 Task: Add Endangered Species Dark Chocolate With Forest Mint to the cart.
Action: Mouse moved to (27, 70)
Screenshot: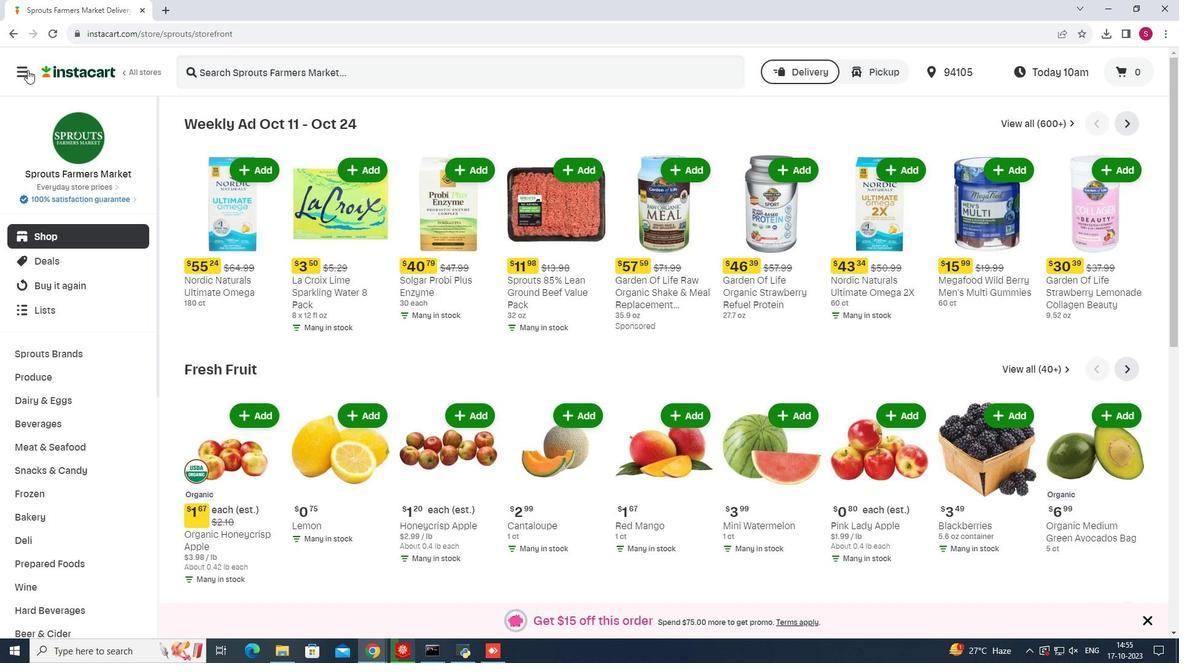 
Action: Mouse pressed left at (27, 70)
Screenshot: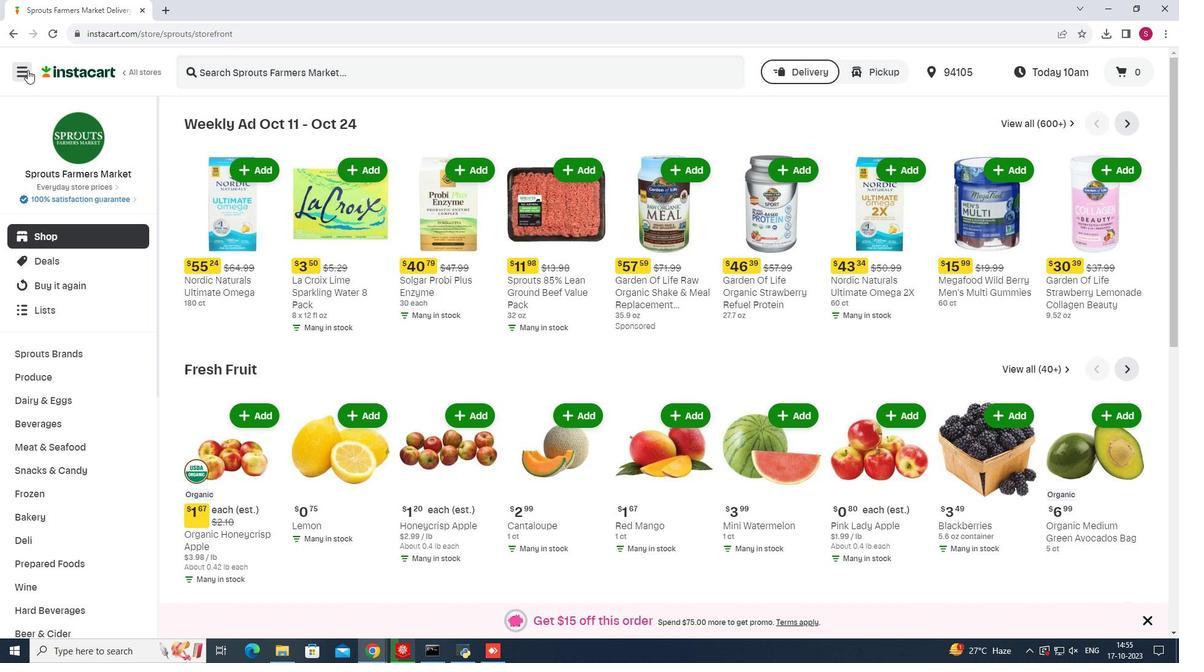 
Action: Mouse moved to (83, 321)
Screenshot: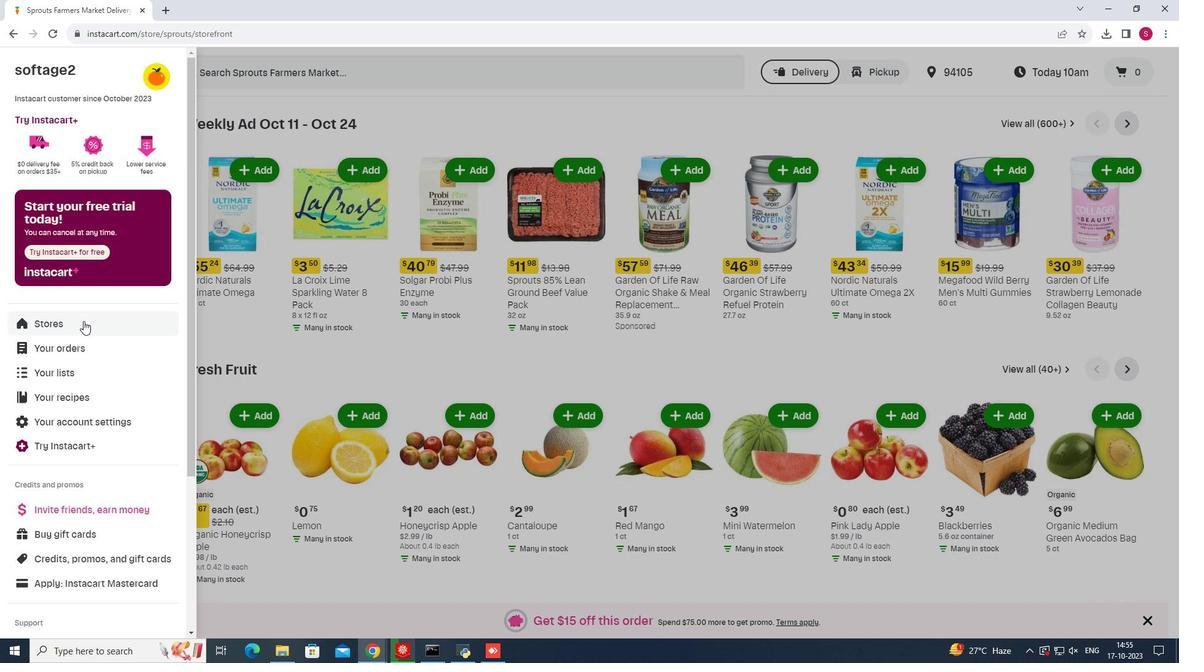 
Action: Mouse pressed left at (83, 321)
Screenshot: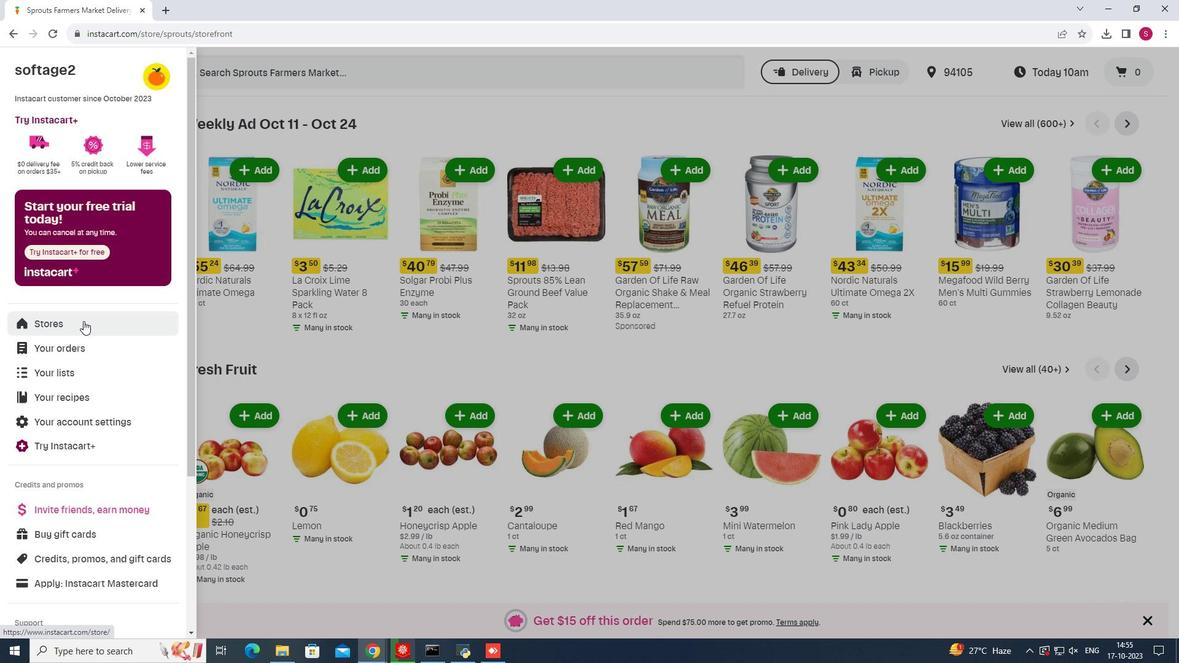 
Action: Mouse moved to (292, 111)
Screenshot: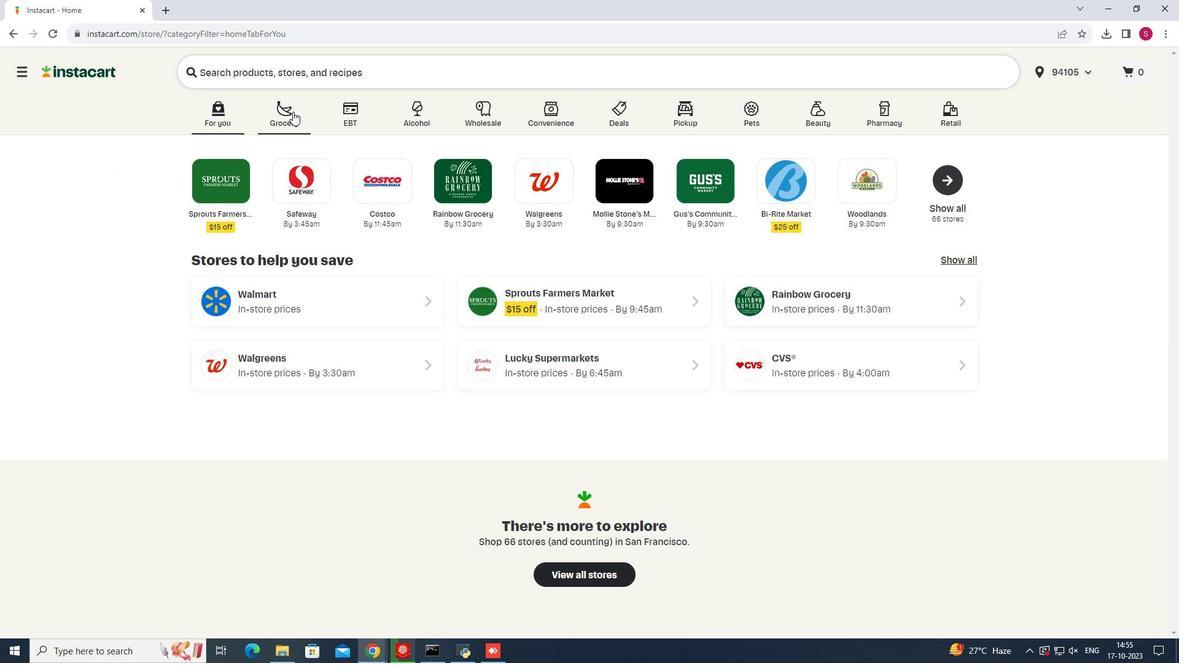 
Action: Mouse pressed left at (292, 111)
Screenshot: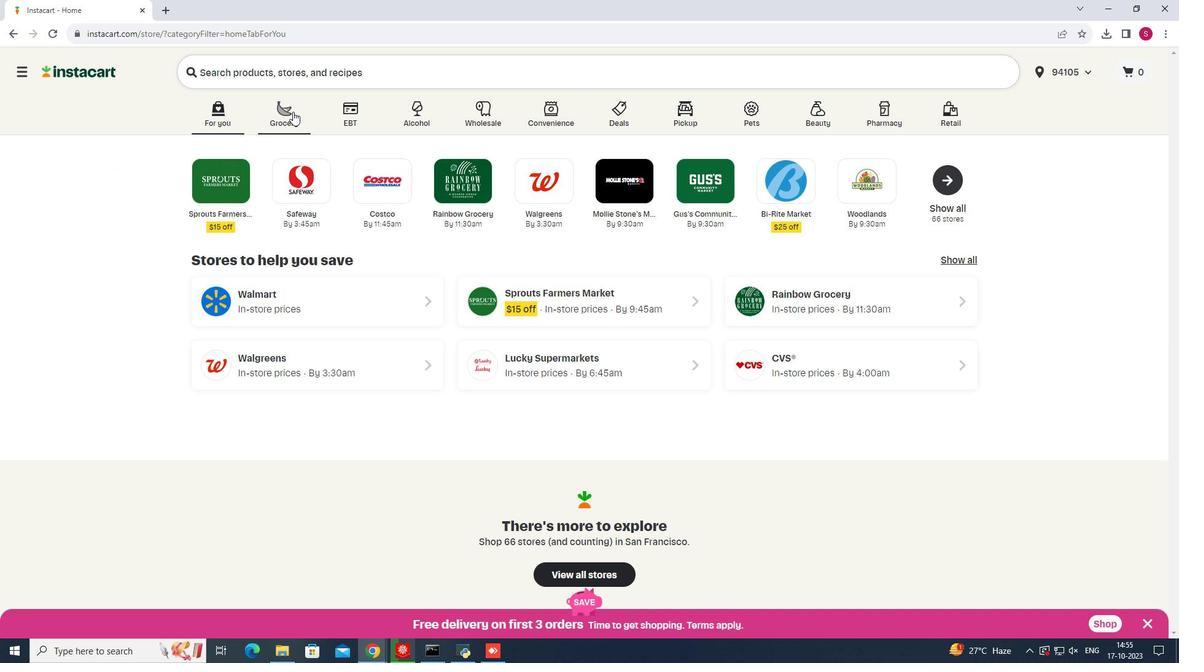 
Action: Mouse moved to (864, 165)
Screenshot: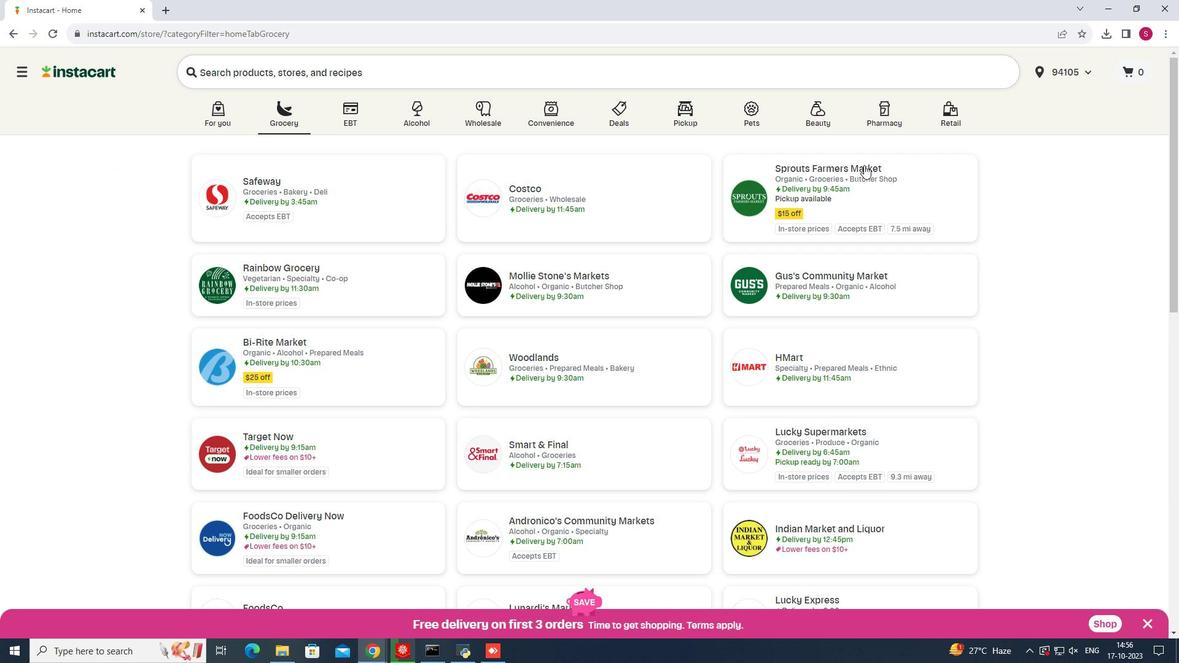 
Action: Mouse pressed left at (864, 165)
Screenshot: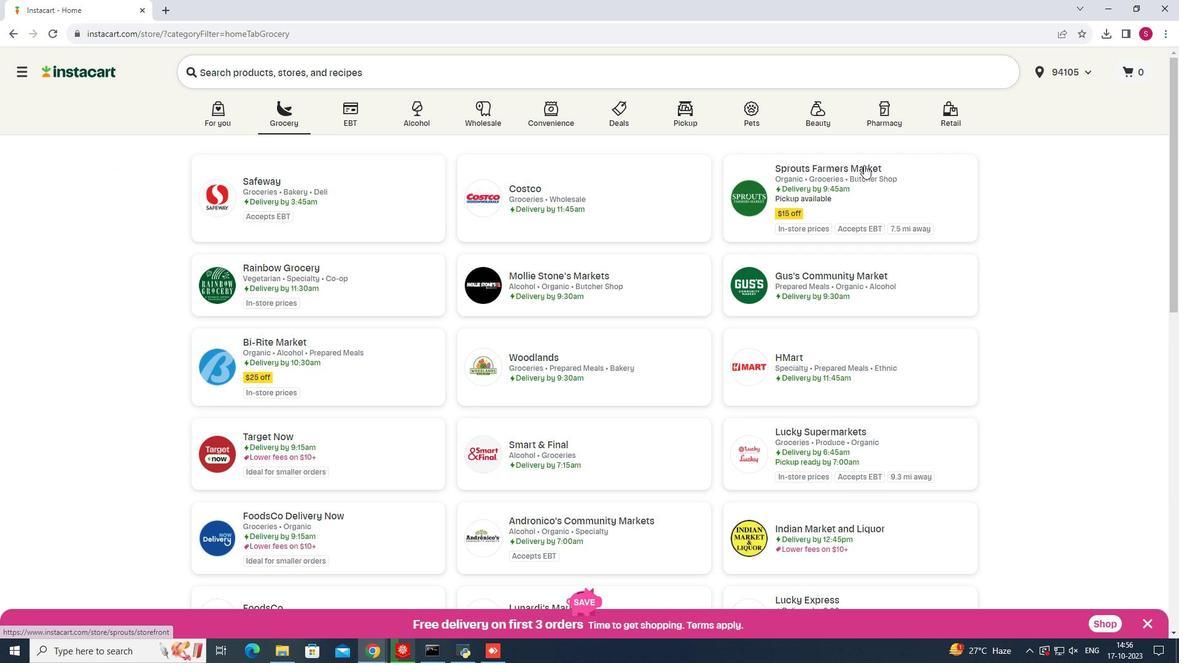 
Action: Mouse moved to (72, 472)
Screenshot: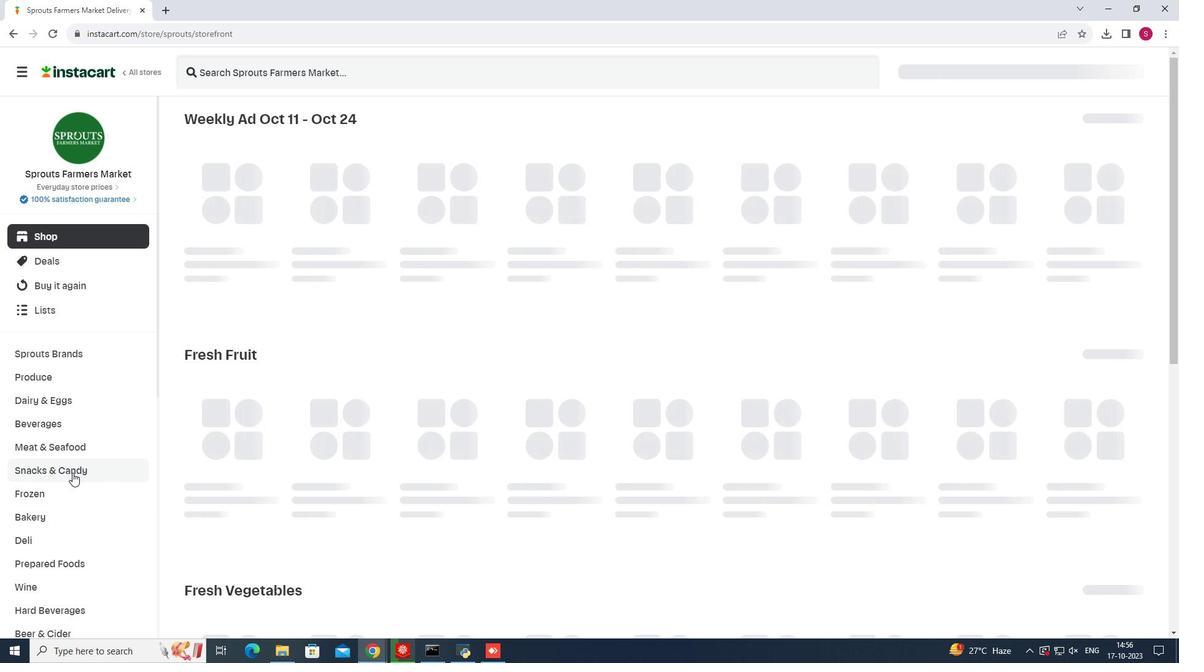 
Action: Mouse pressed left at (72, 472)
Screenshot: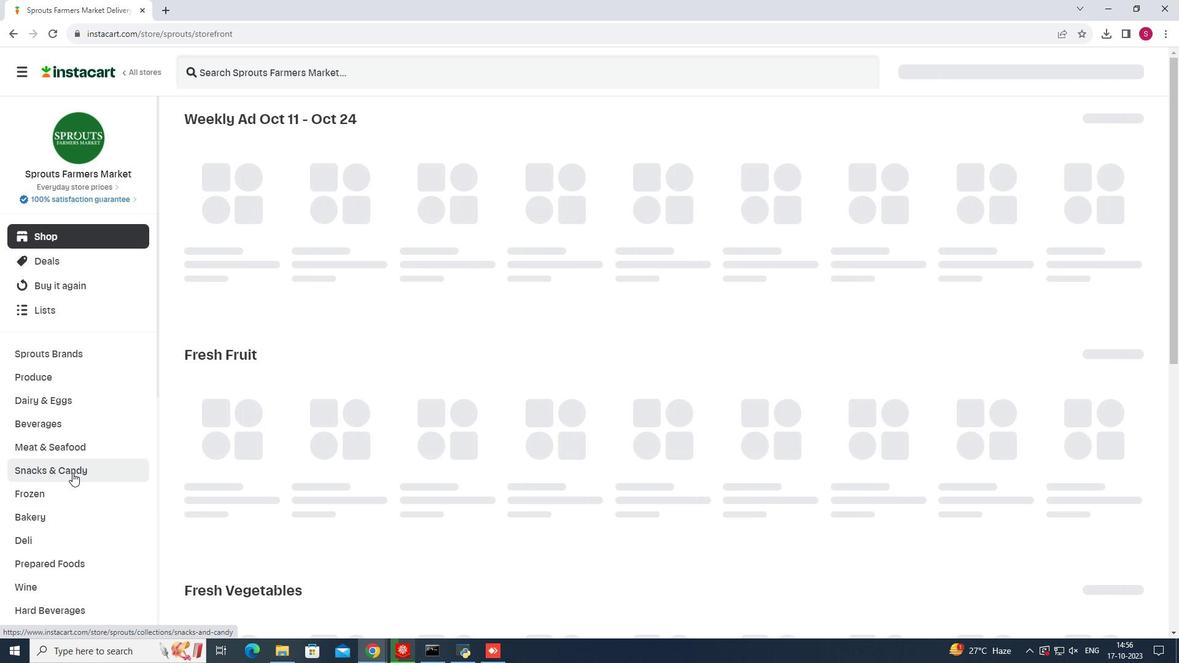 
Action: Mouse moved to (351, 156)
Screenshot: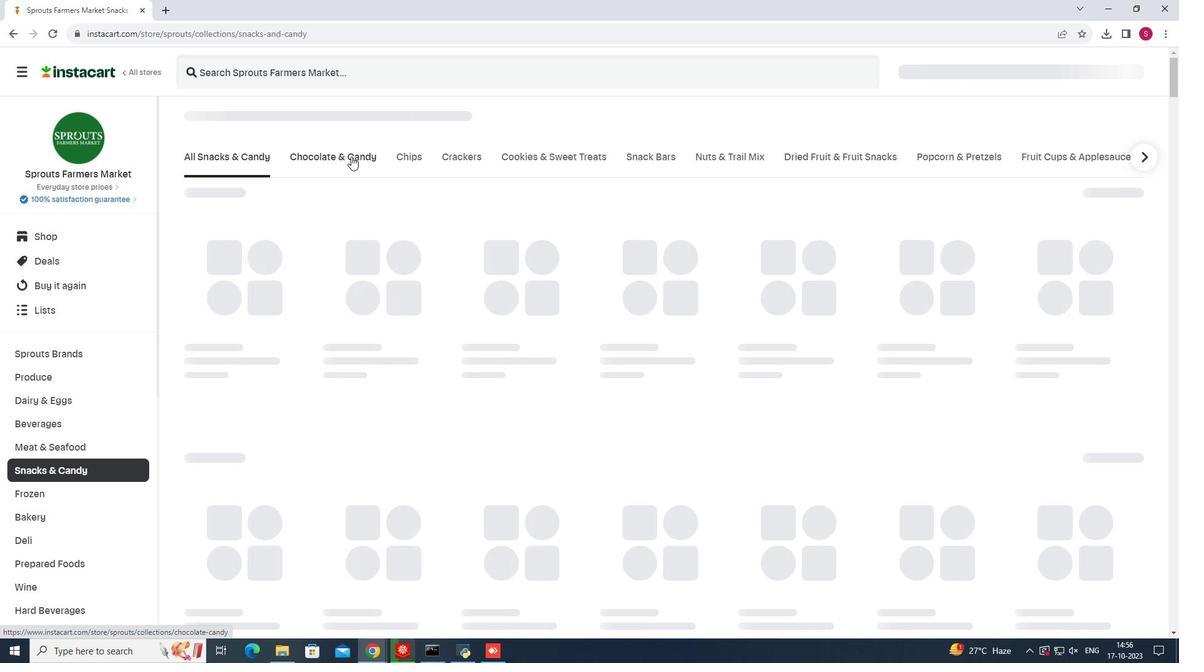 
Action: Mouse pressed left at (351, 156)
Screenshot: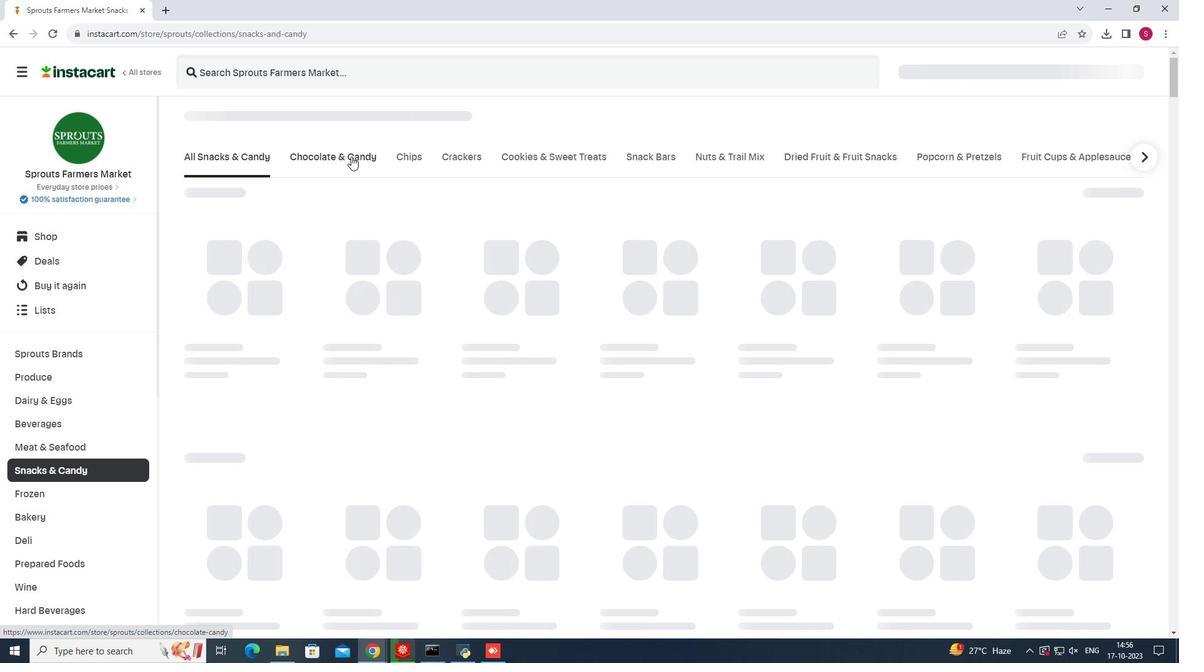 
Action: Mouse moved to (310, 209)
Screenshot: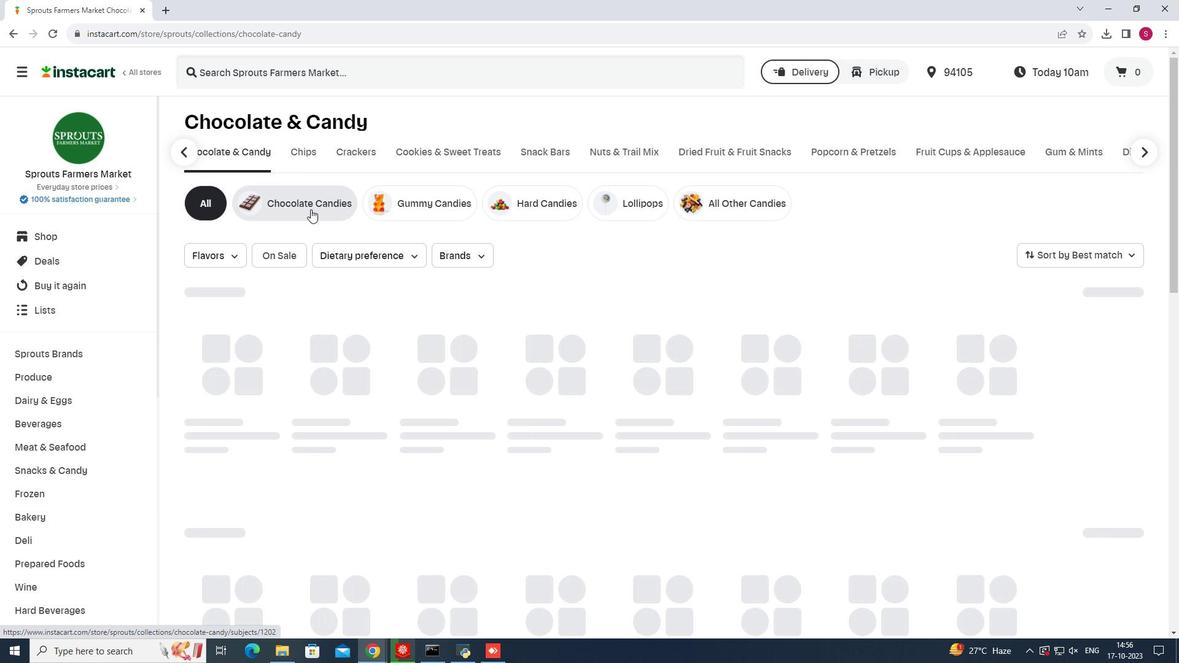 
Action: Mouse pressed left at (310, 209)
Screenshot: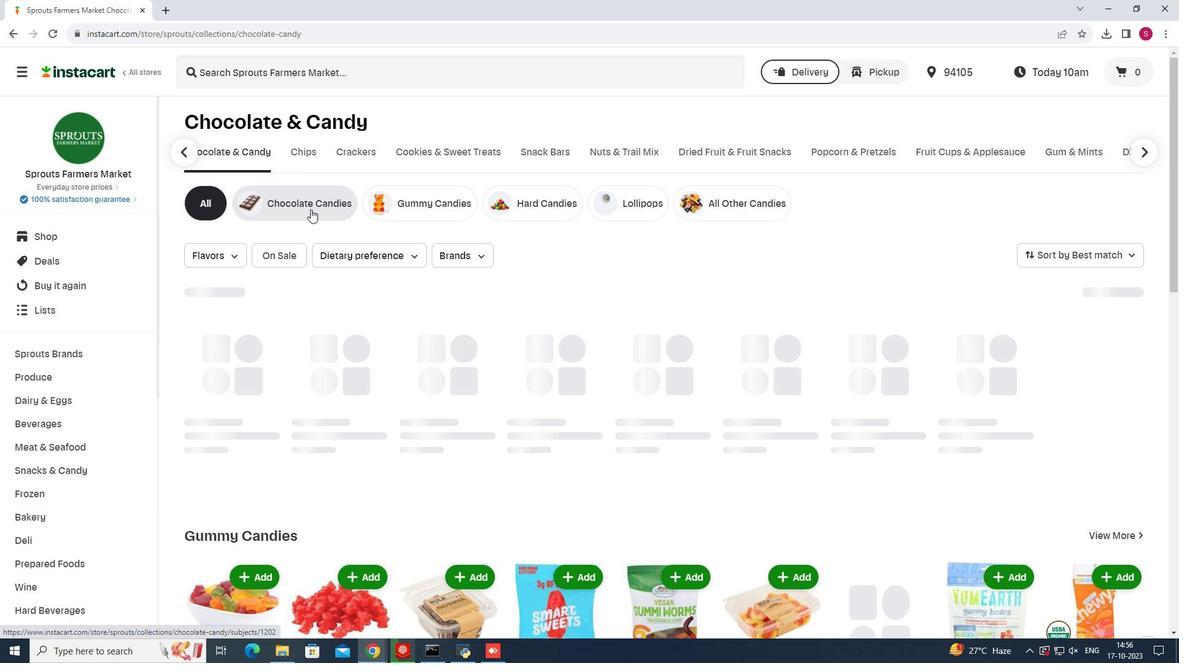 
Action: Mouse moved to (465, 70)
Screenshot: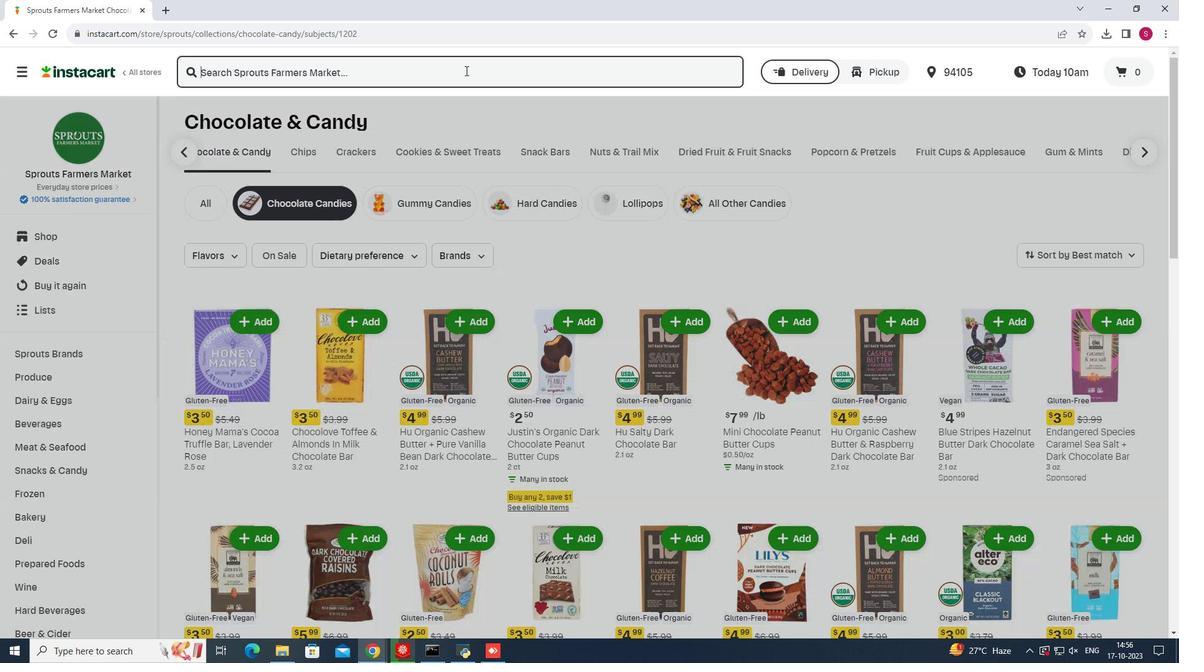 
Action: Mouse pressed left at (465, 70)
Screenshot: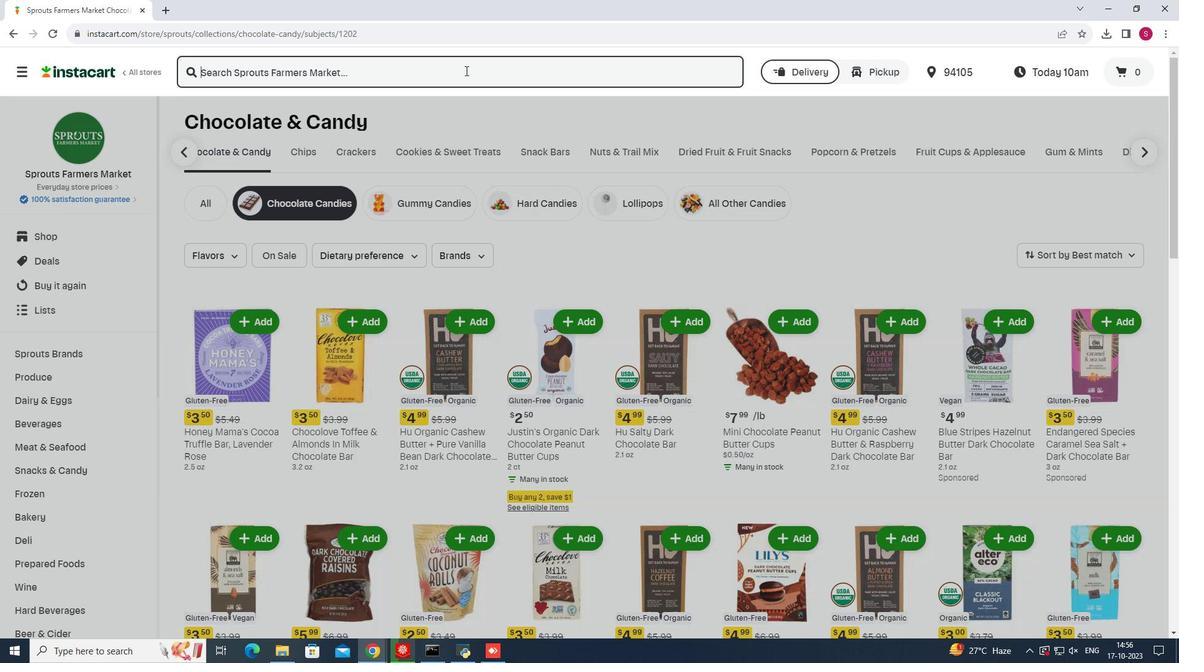 
Action: Key pressed <Key.shift>Endangered<Key.space><Key.shift>Species<Key.space><Key.shift><Key.shift><Key.shift>Dark<Key.space><Key.shift>Chocolate<Key.space><Key.shift>With<Key.space><Key.shift>Forest<Key.space><Key.shift>Mint<Key.space><Key.enter>
Screenshot: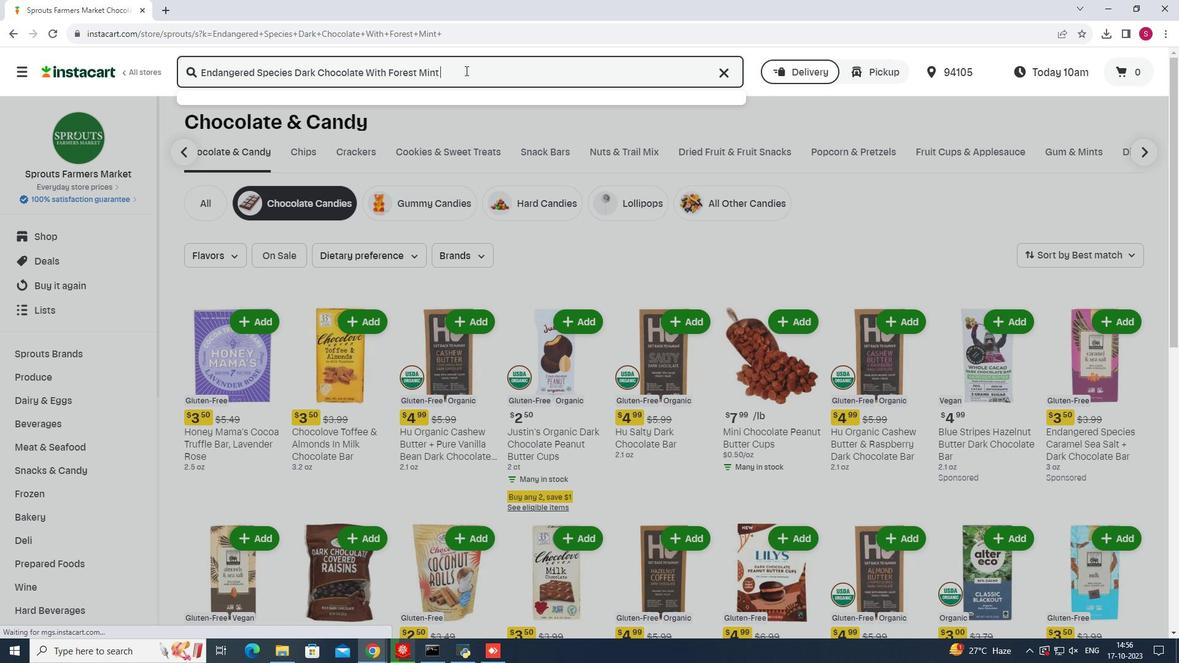 
Action: Mouse moved to (734, 202)
Screenshot: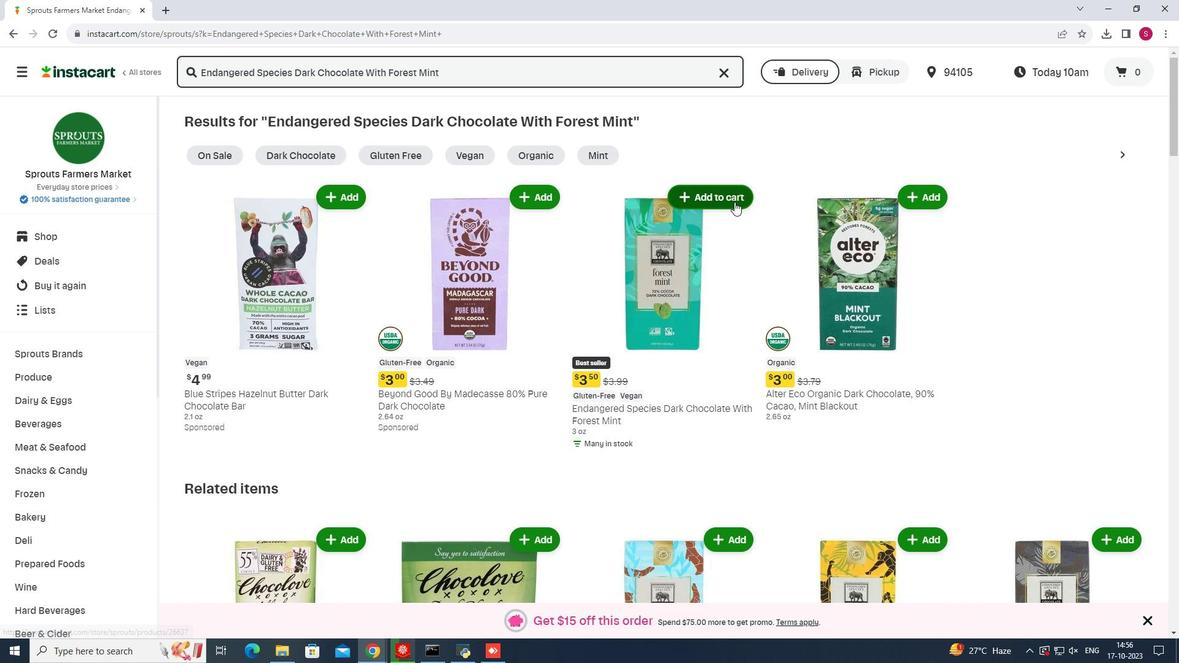 
Action: Mouse pressed left at (734, 202)
Screenshot: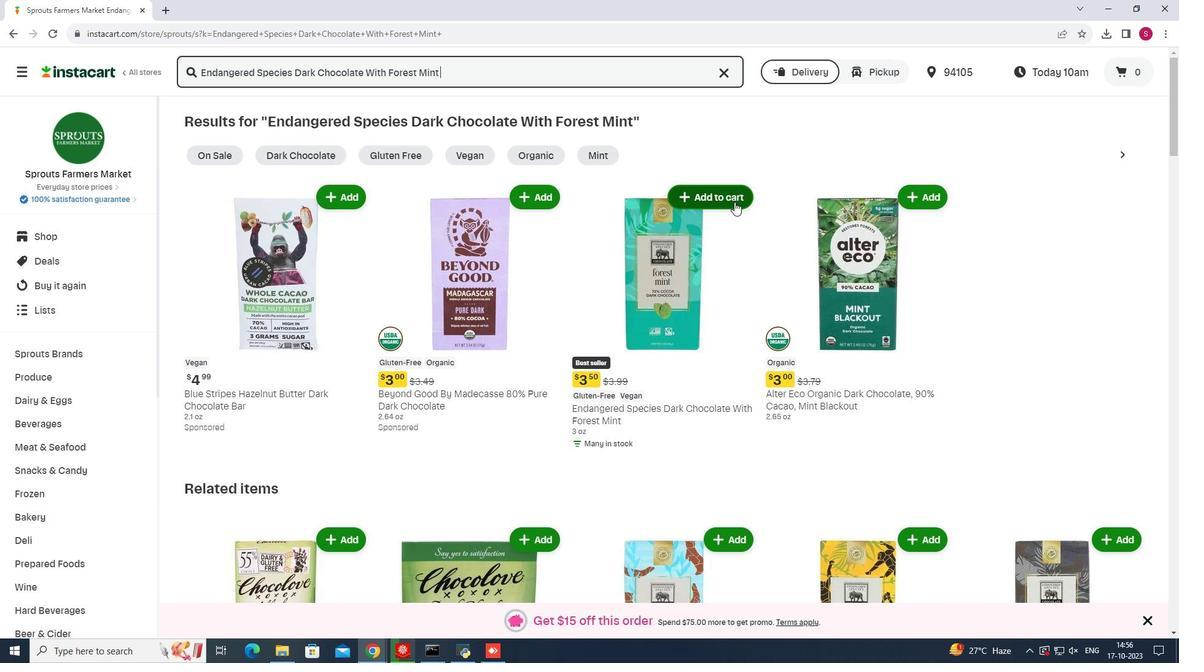 
Action: Mouse moved to (745, 152)
Screenshot: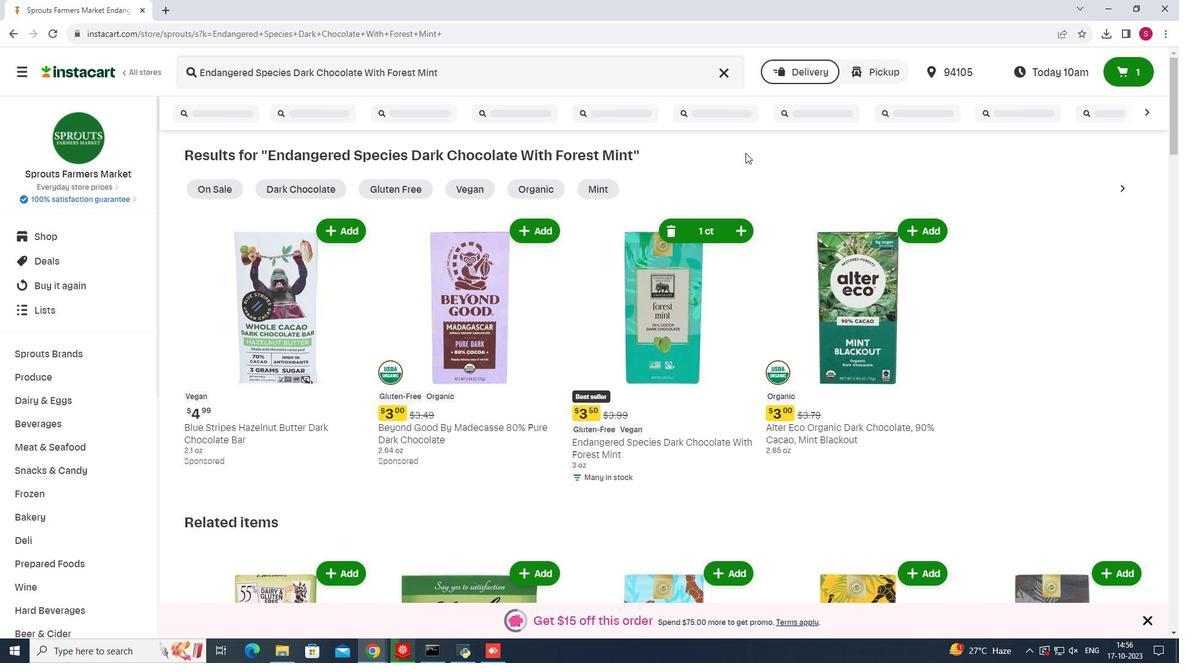 
